 Task: Reset the filters.
Action: Mouse pressed left at (17, 87)
Screenshot: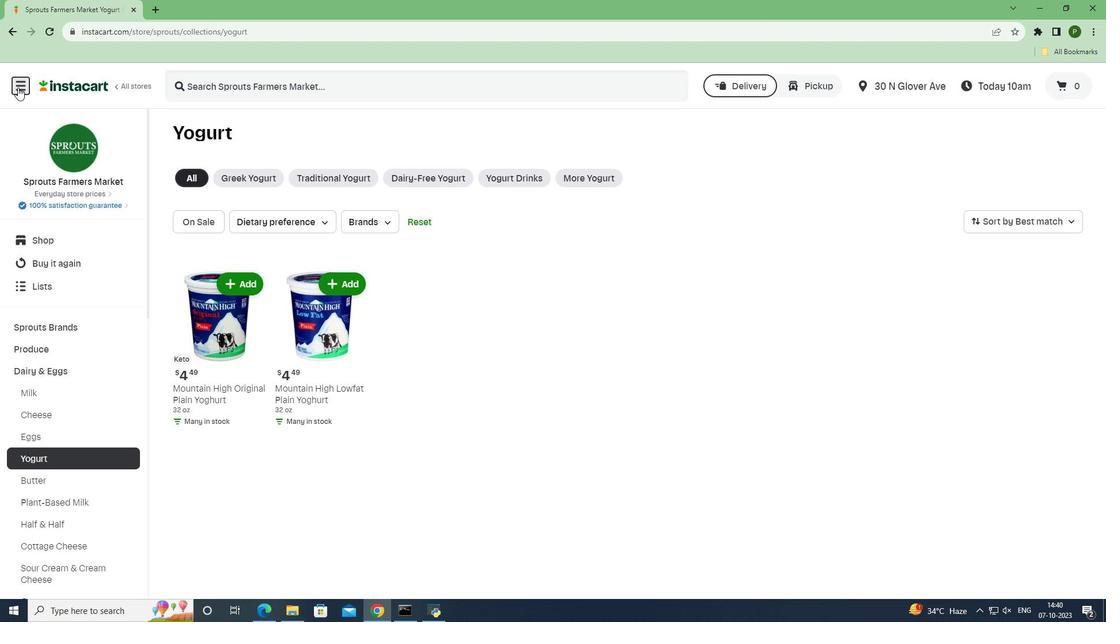 
Action: Mouse moved to (41, 307)
Screenshot: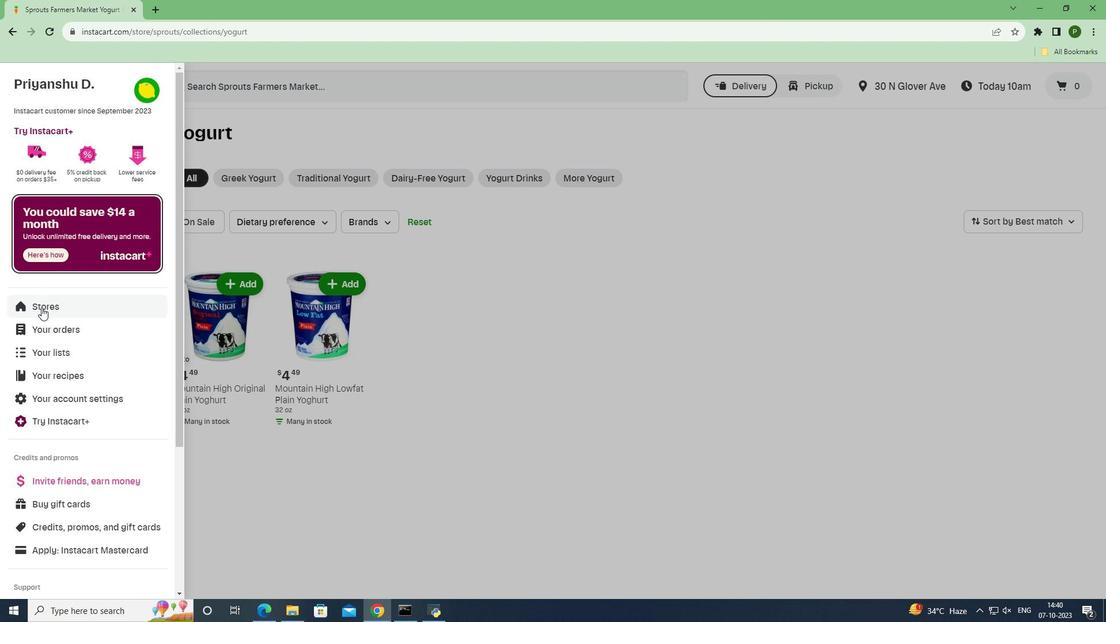 
Action: Mouse pressed left at (41, 307)
Screenshot: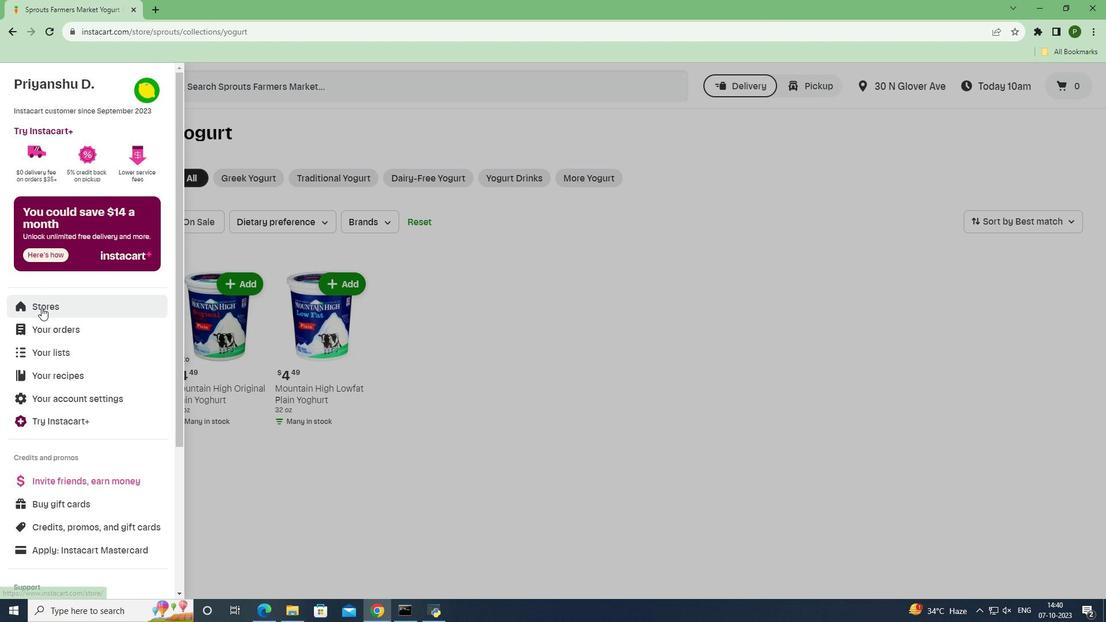 
Action: Mouse moved to (261, 132)
Screenshot: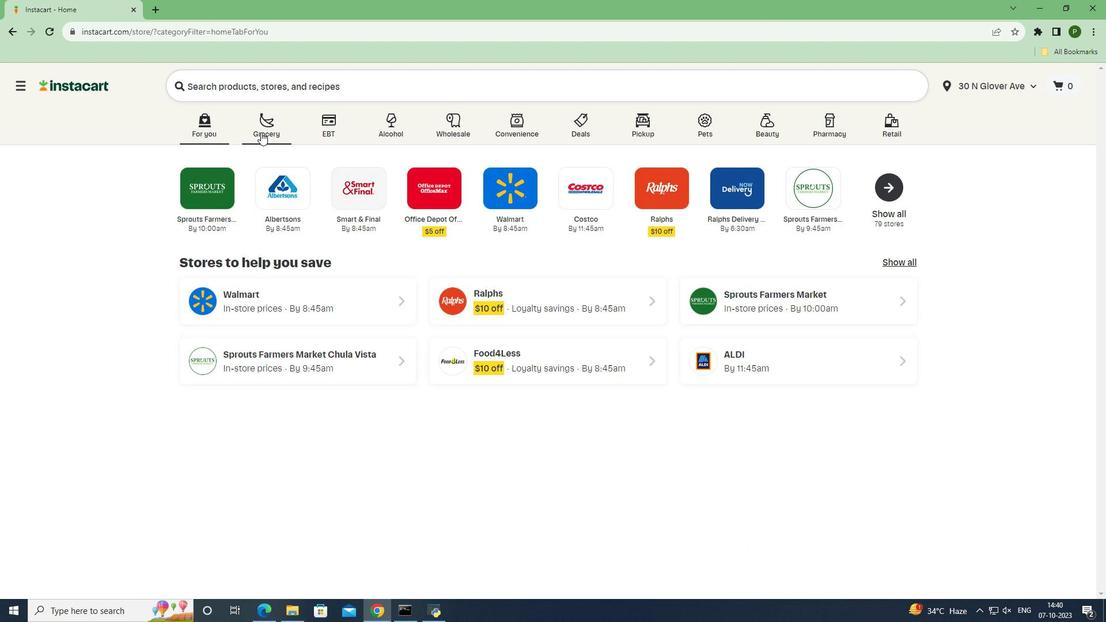 
Action: Mouse pressed left at (261, 132)
Screenshot: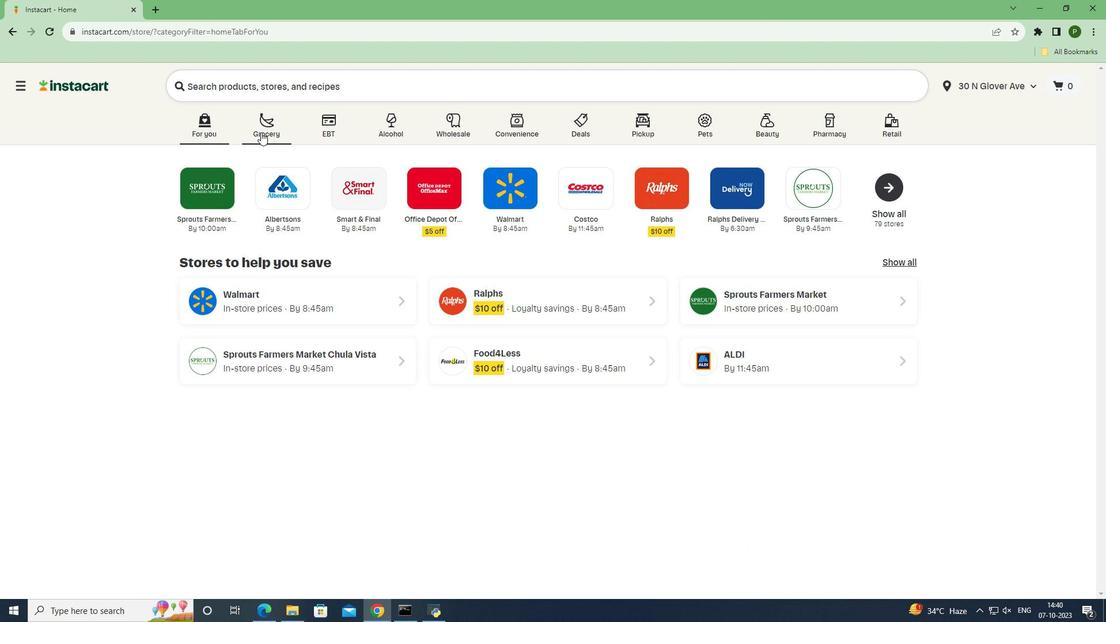 
Action: Mouse moved to (472, 260)
Screenshot: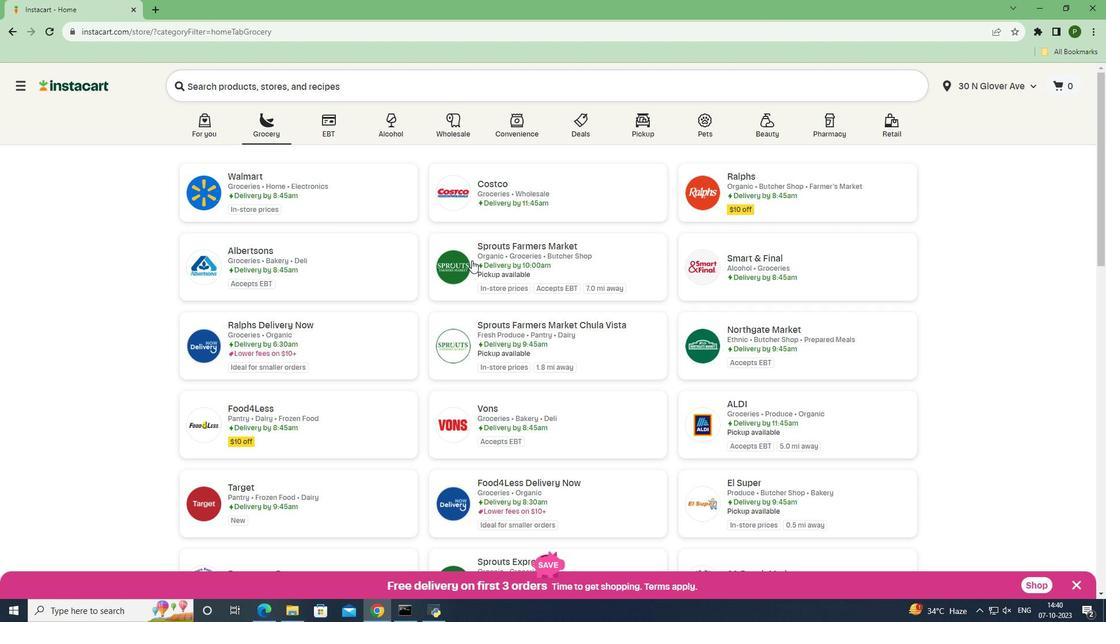 
Action: Mouse pressed left at (472, 260)
Screenshot: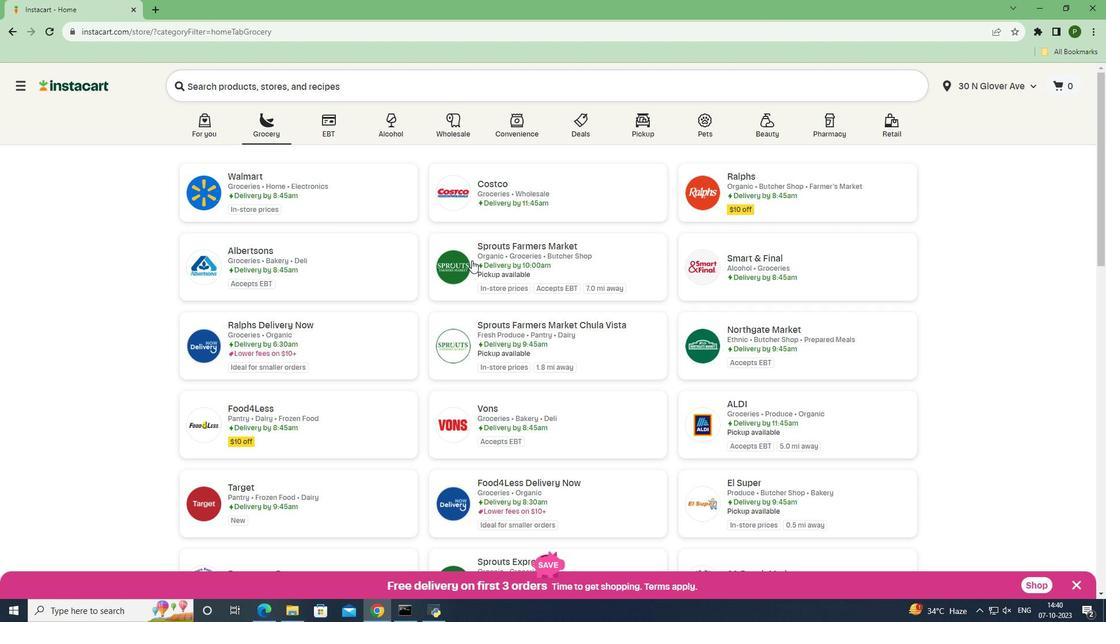 
Action: Mouse moved to (66, 375)
Screenshot: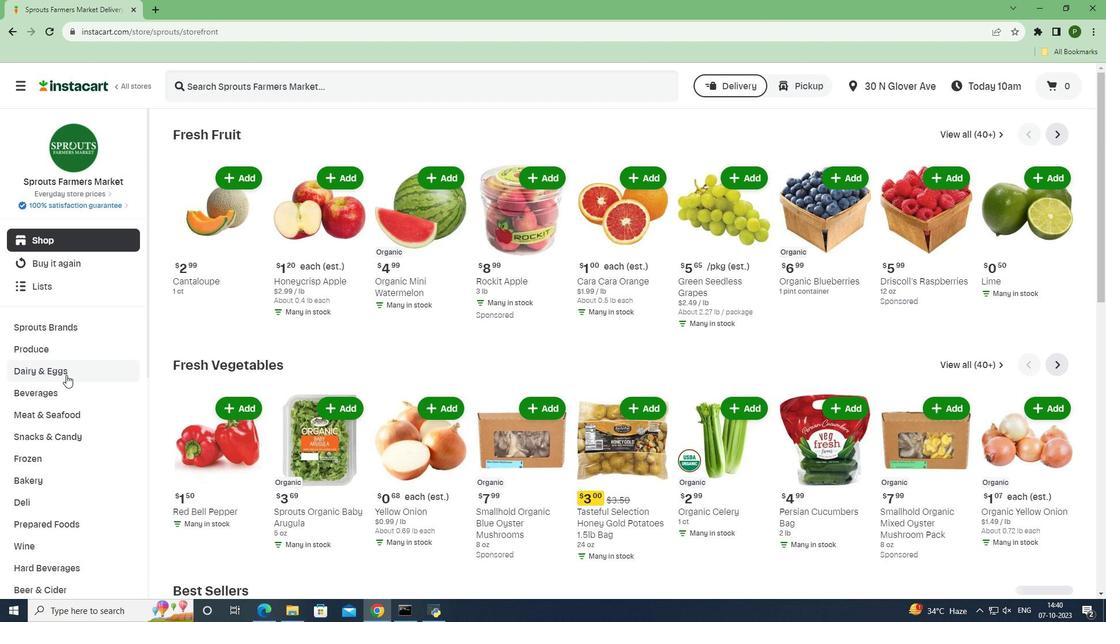
Action: Mouse pressed left at (66, 375)
Screenshot: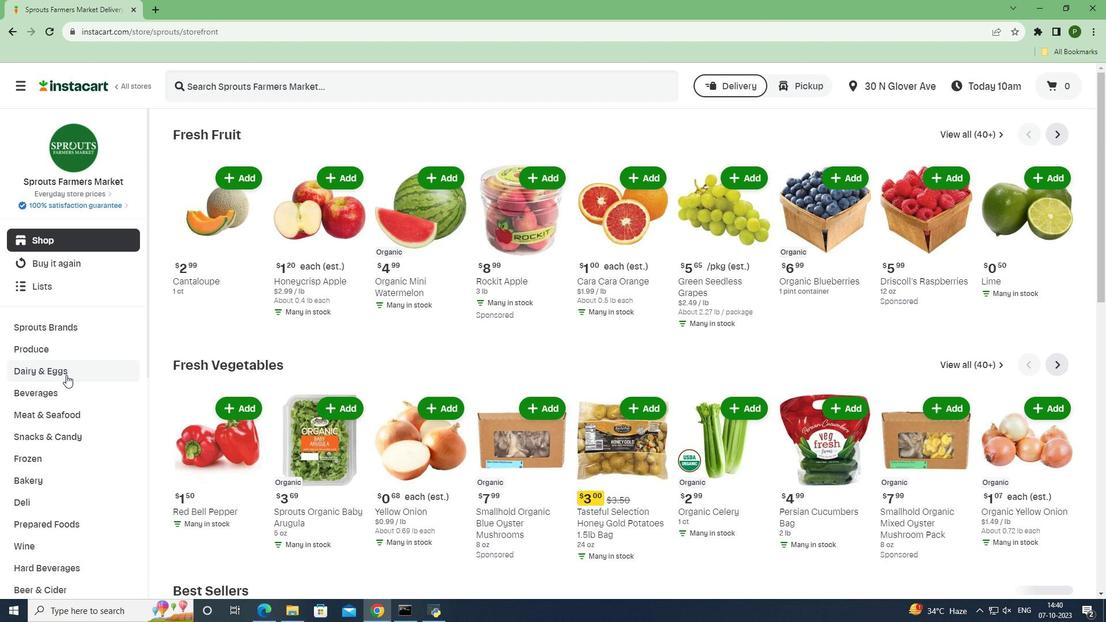 
Action: Mouse moved to (40, 461)
Screenshot: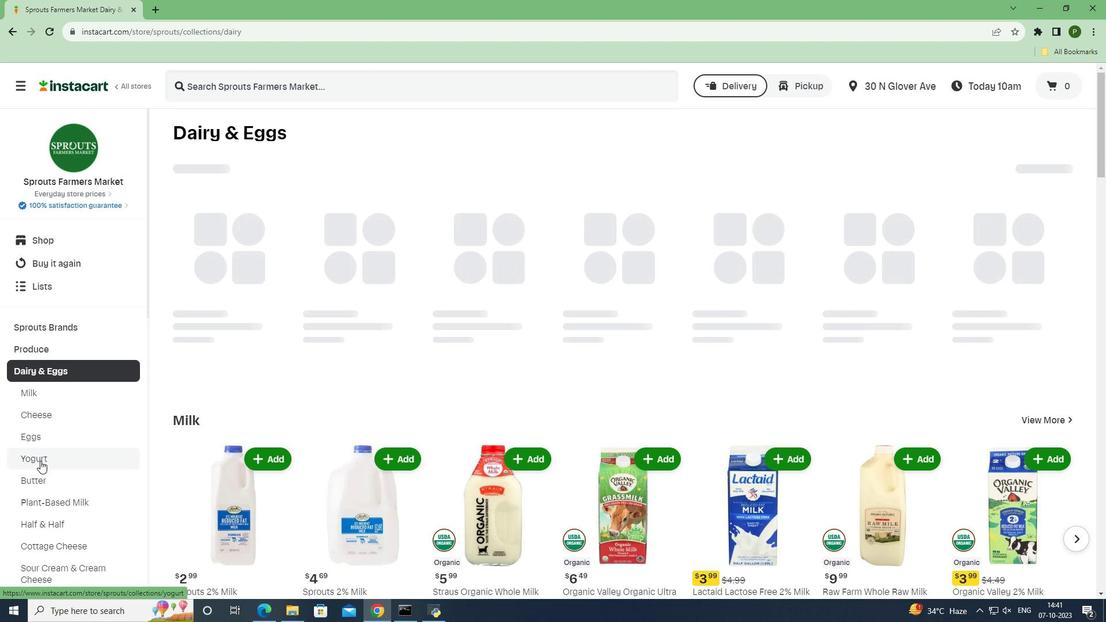 
Action: Mouse pressed left at (40, 461)
Screenshot: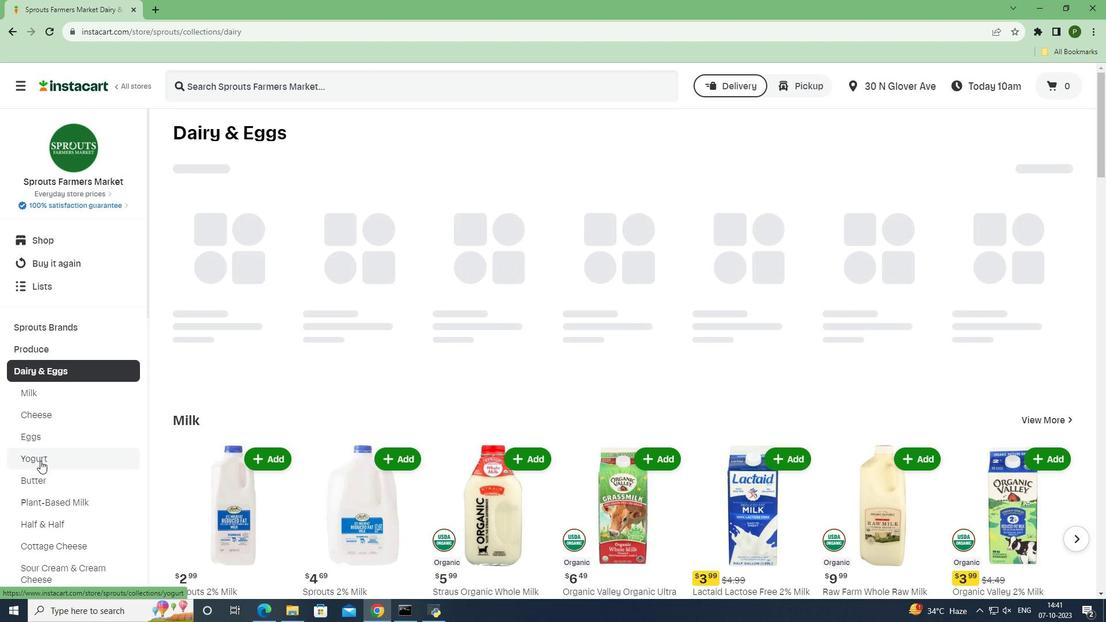 
Action: Mouse moved to (370, 226)
Screenshot: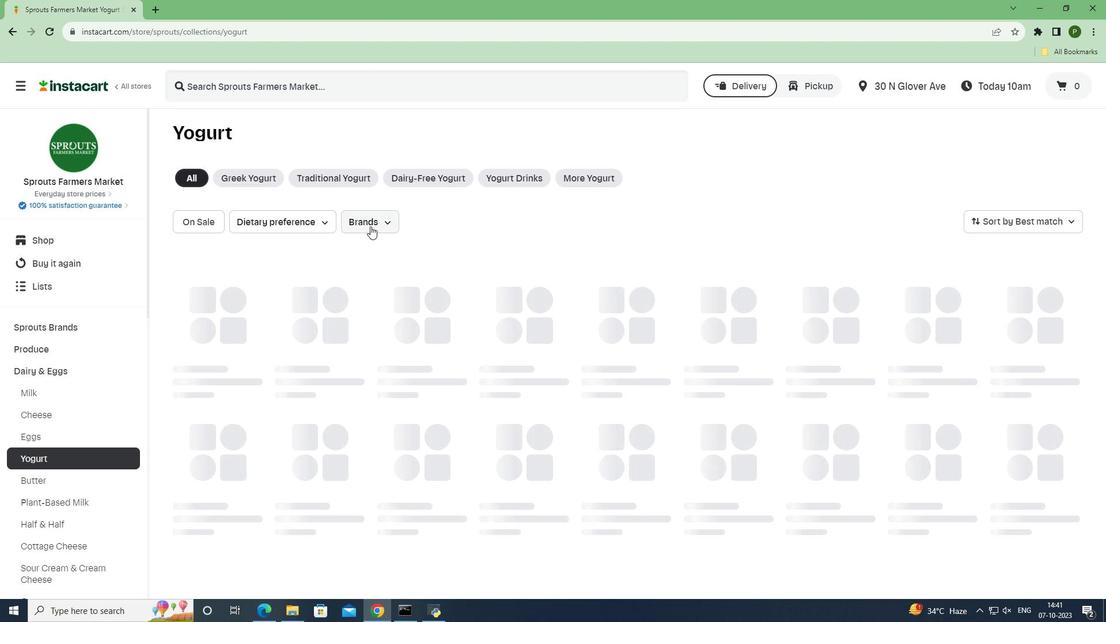 
Action: Mouse pressed left at (370, 226)
Screenshot: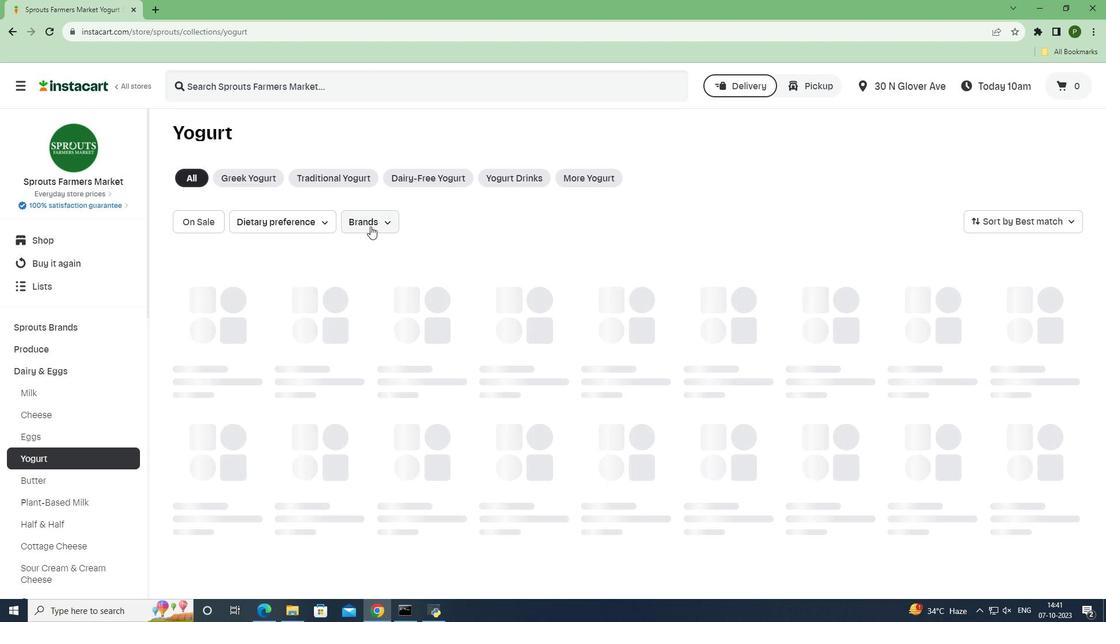 
Action: Mouse moved to (408, 311)
Screenshot: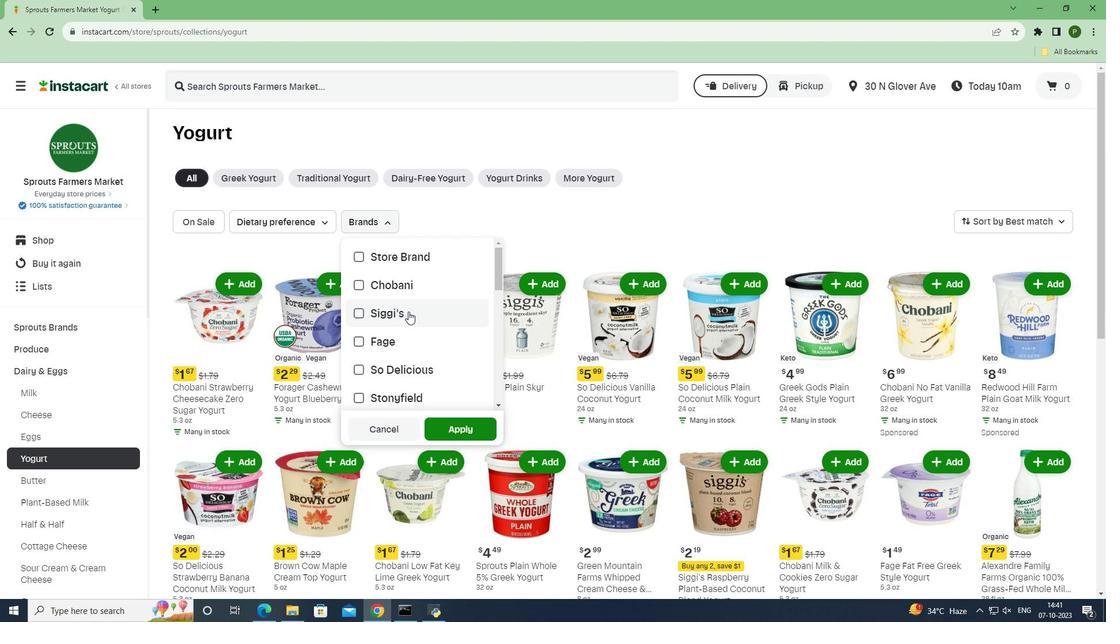 
Action: Mouse pressed left at (408, 311)
Screenshot: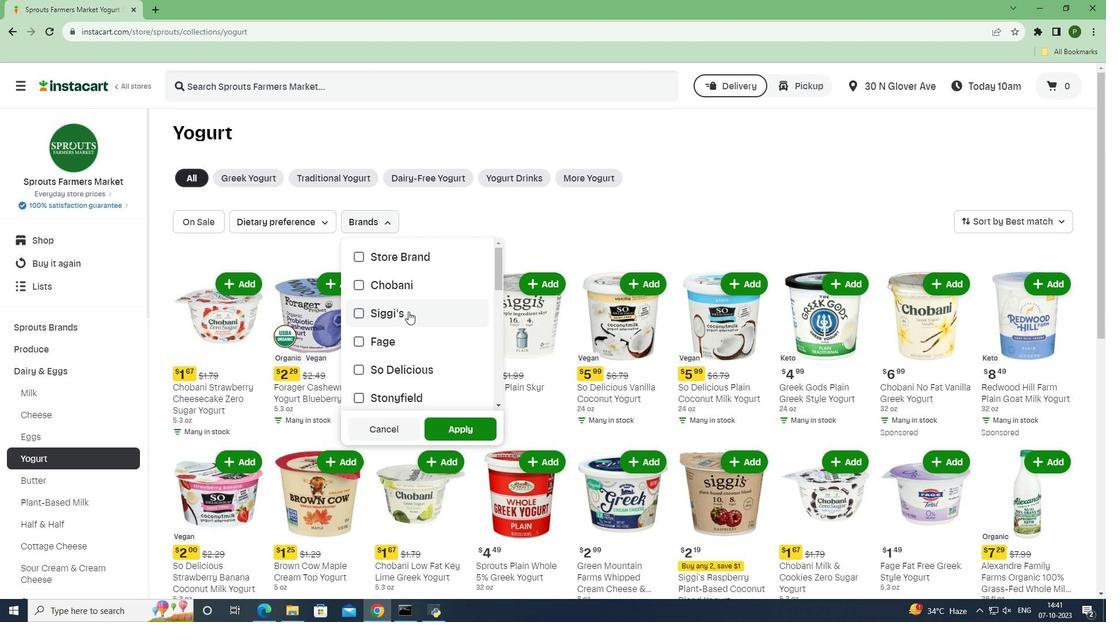 
Action: Mouse moved to (446, 424)
Screenshot: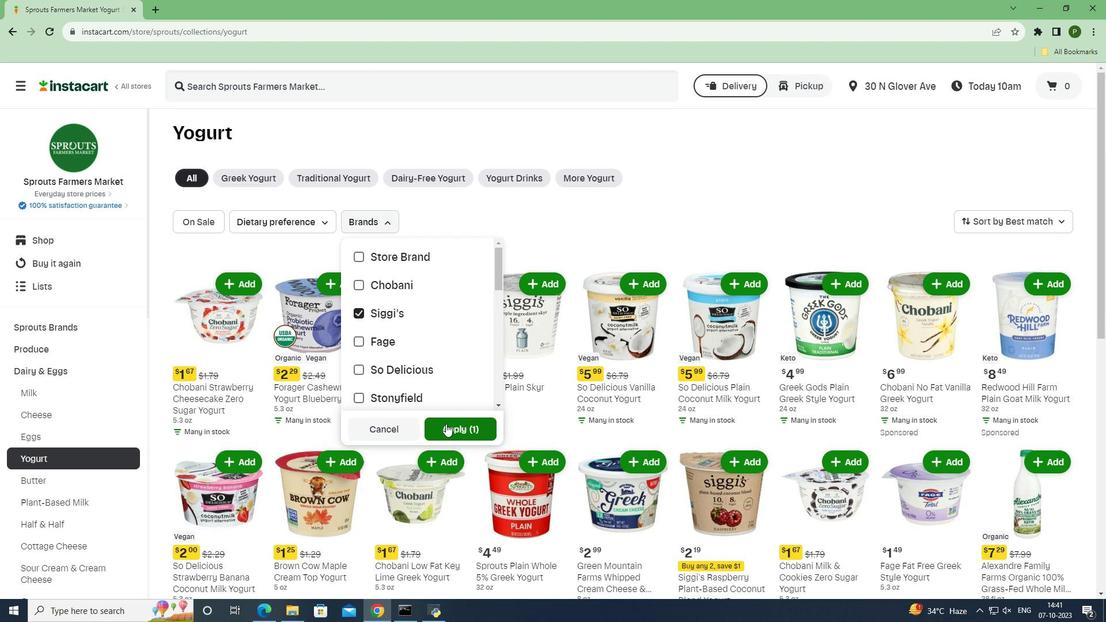 
Action: Mouse pressed left at (446, 424)
Screenshot: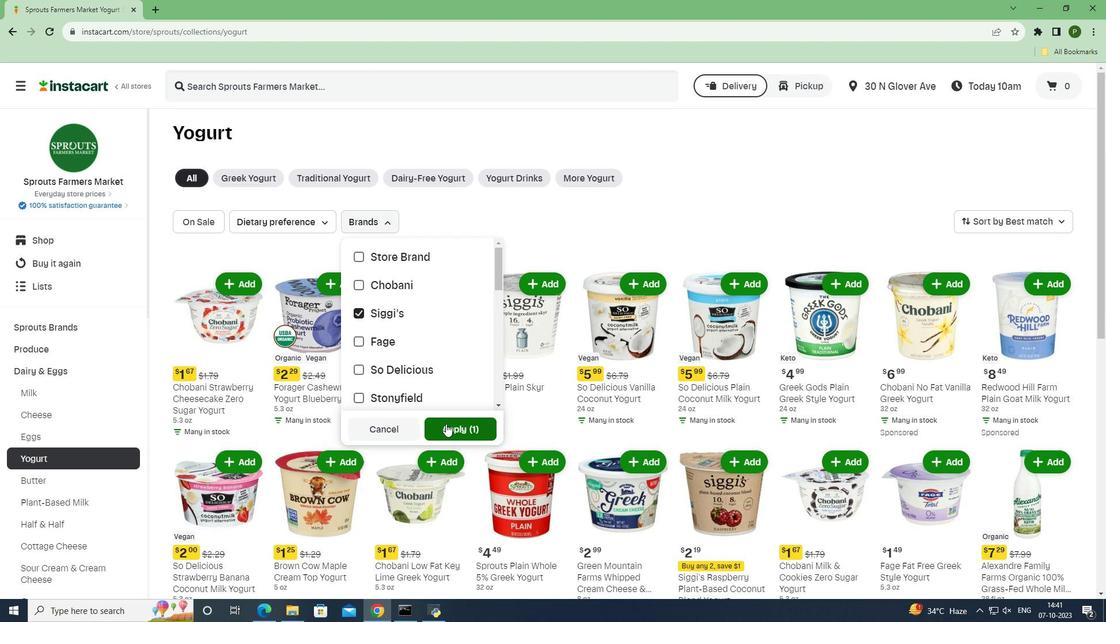 
Action: Mouse moved to (420, 220)
Screenshot: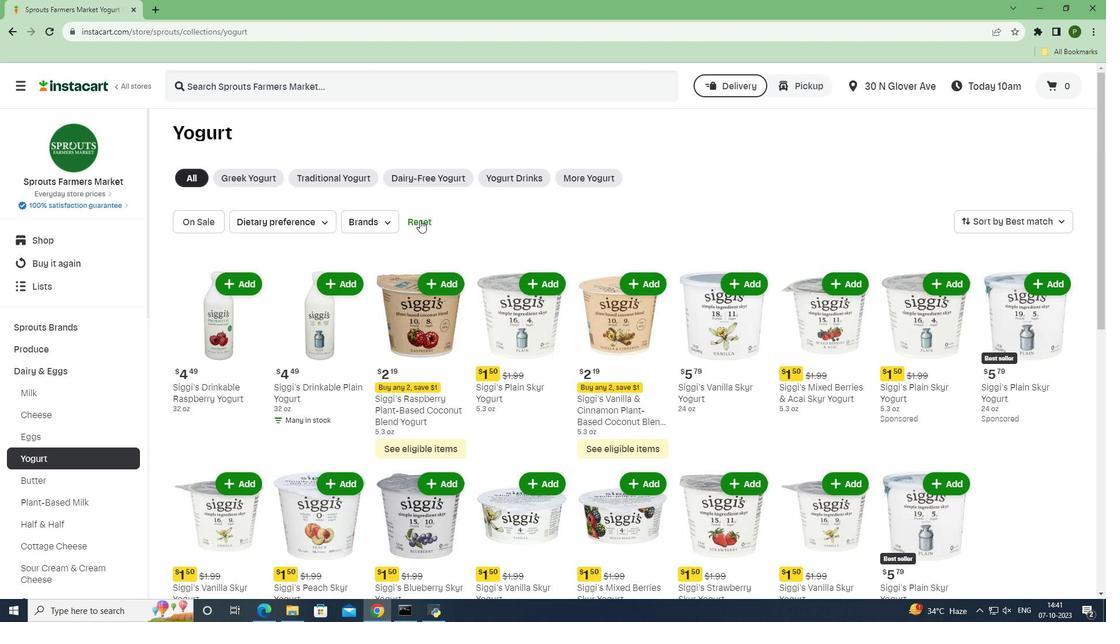 
Action: Mouse pressed left at (420, 220)
Screenshot: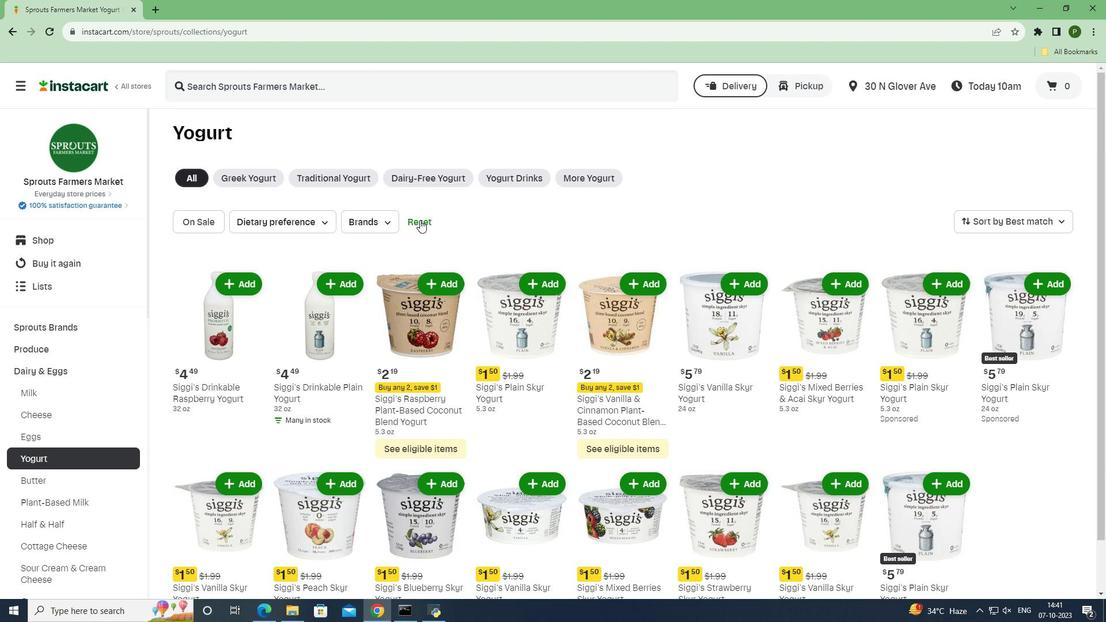 
Action: Mouse moved to (468, 229)
Screenshot: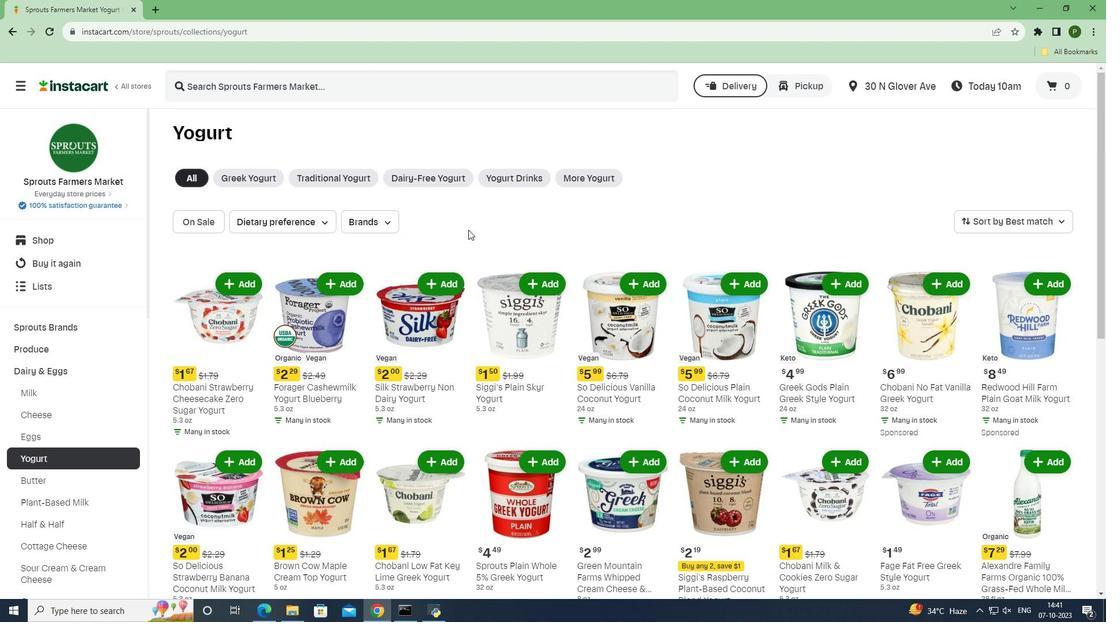 
